Task: Click New Customer and Set the Pnone to "(555) 555-1234" while find customer
Action: Mouse moved to (154, 22)
Screenshot: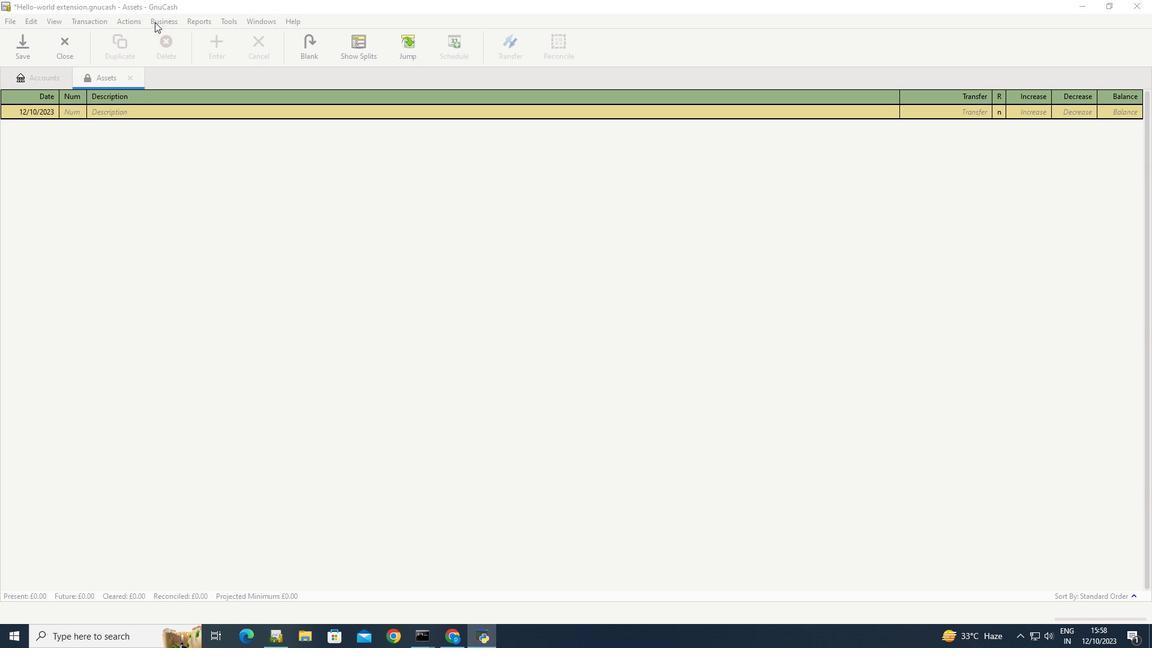 
Action: Mouse pressed left at (154, 22)
Screenshot: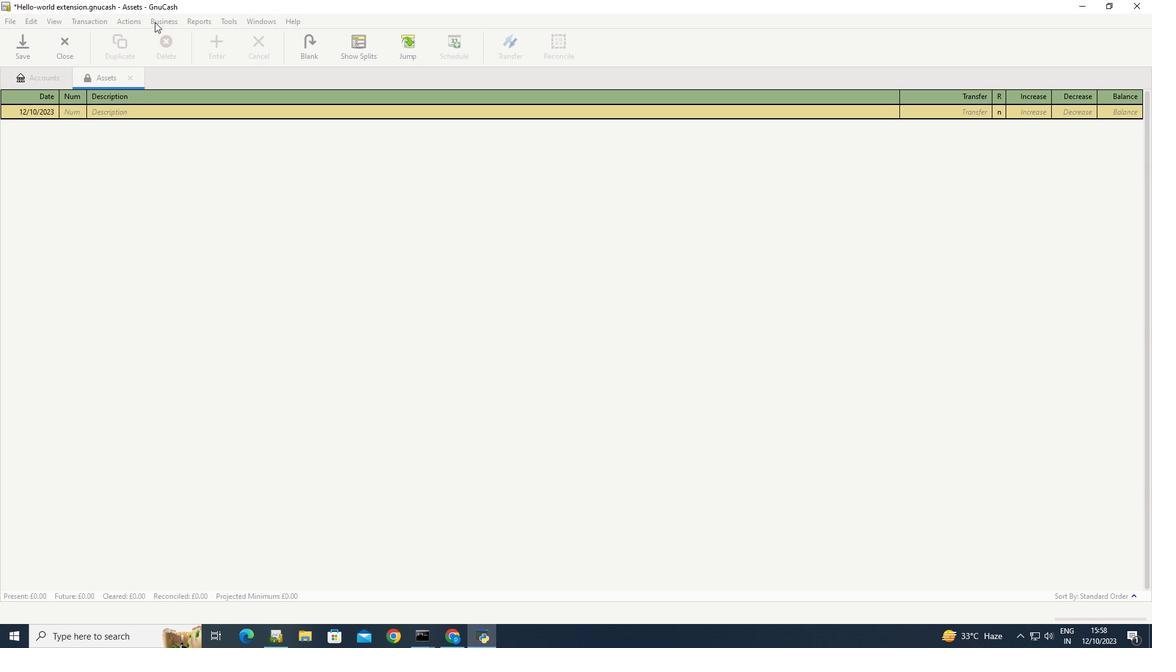 
Action: Mouse moved to (312, 70)
Screenshot: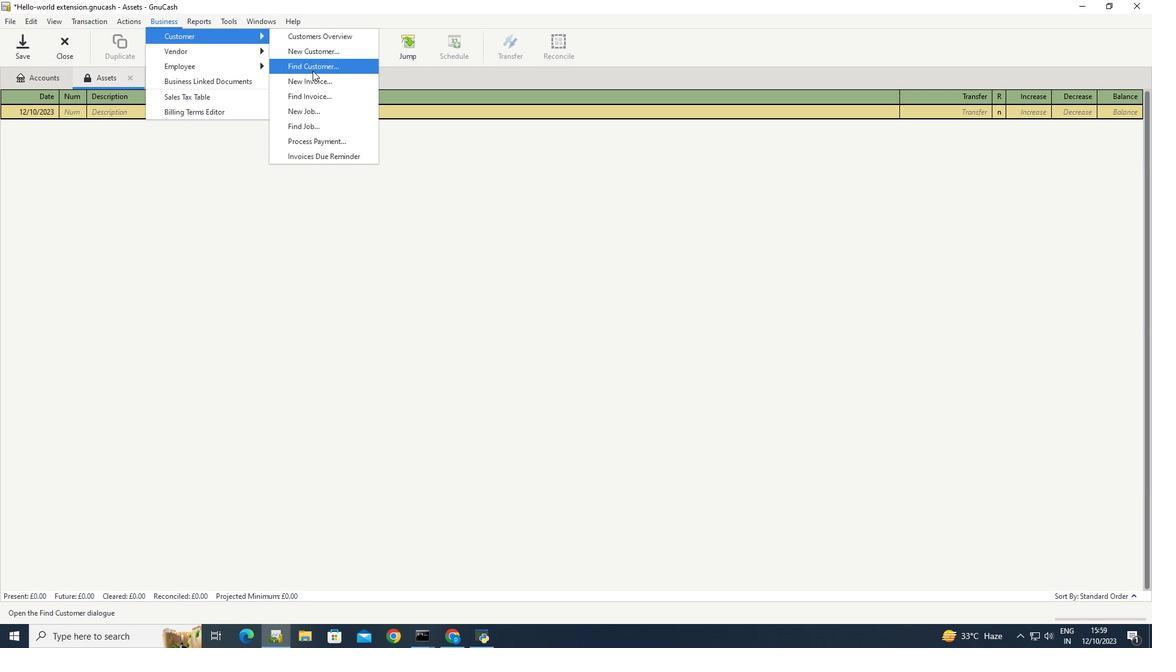 
Action: Mouse pressed left at (312, 70)
Screenshot: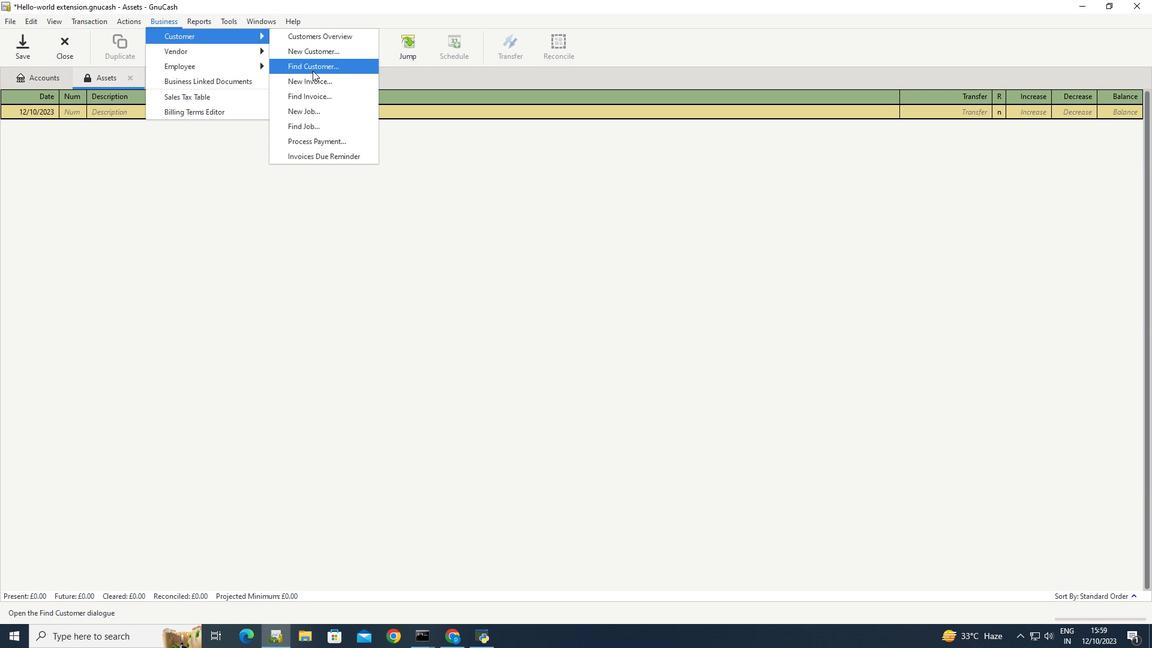 
Action: Mouse moved to (594, 409)
Screenshot: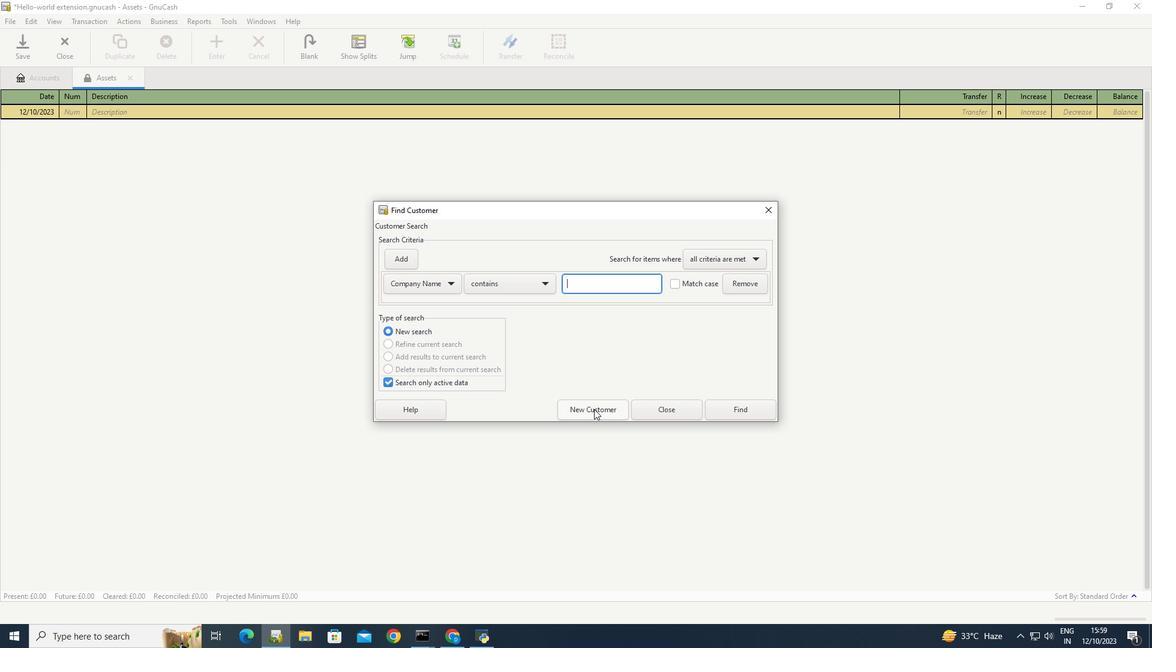 
Action: Mouse pressed left at (594, 409)
Screenshot: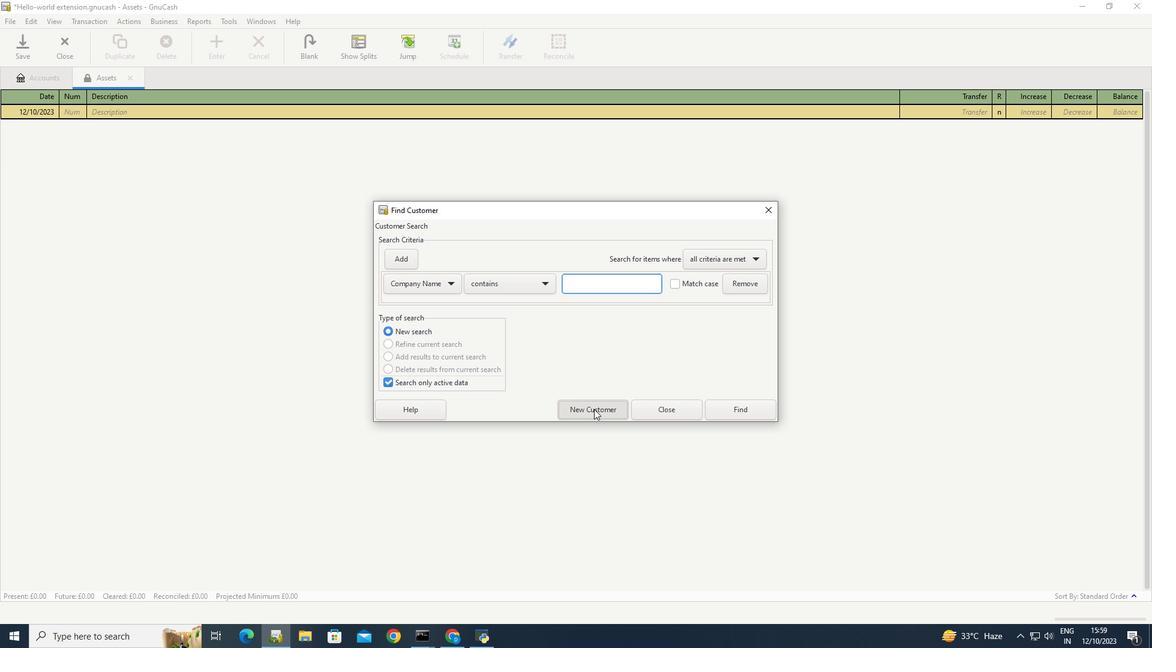 
Action: Mouse moved to (640, 172)
Screenshot: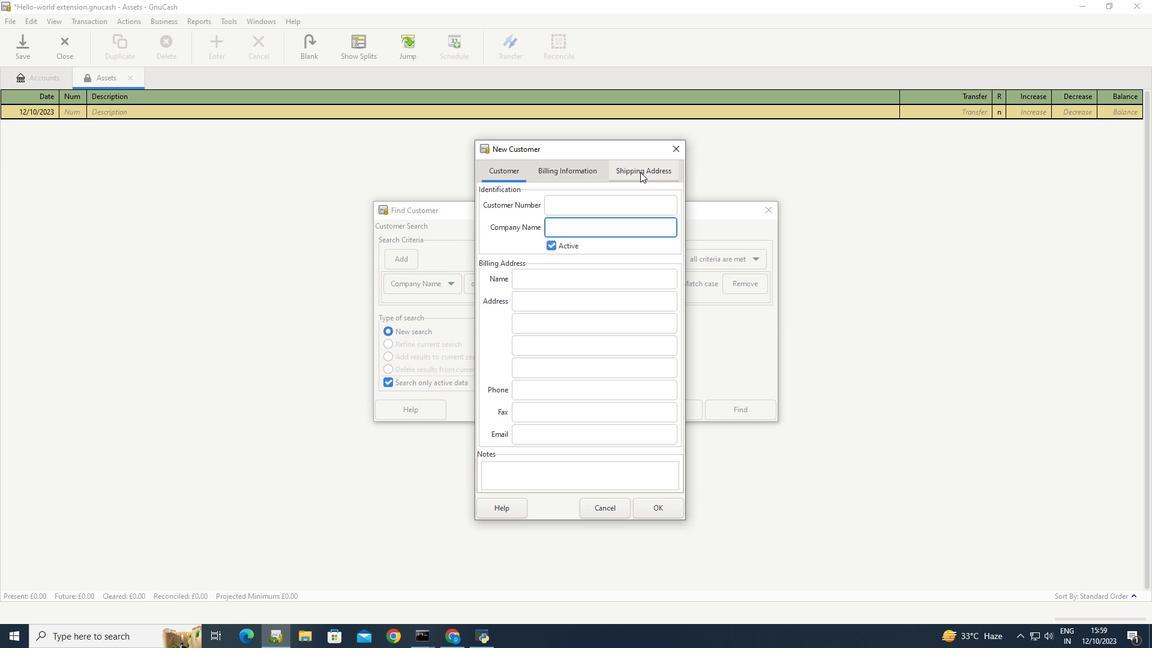 
Action: Mouse pressed left at (640, 172)
Screenshot: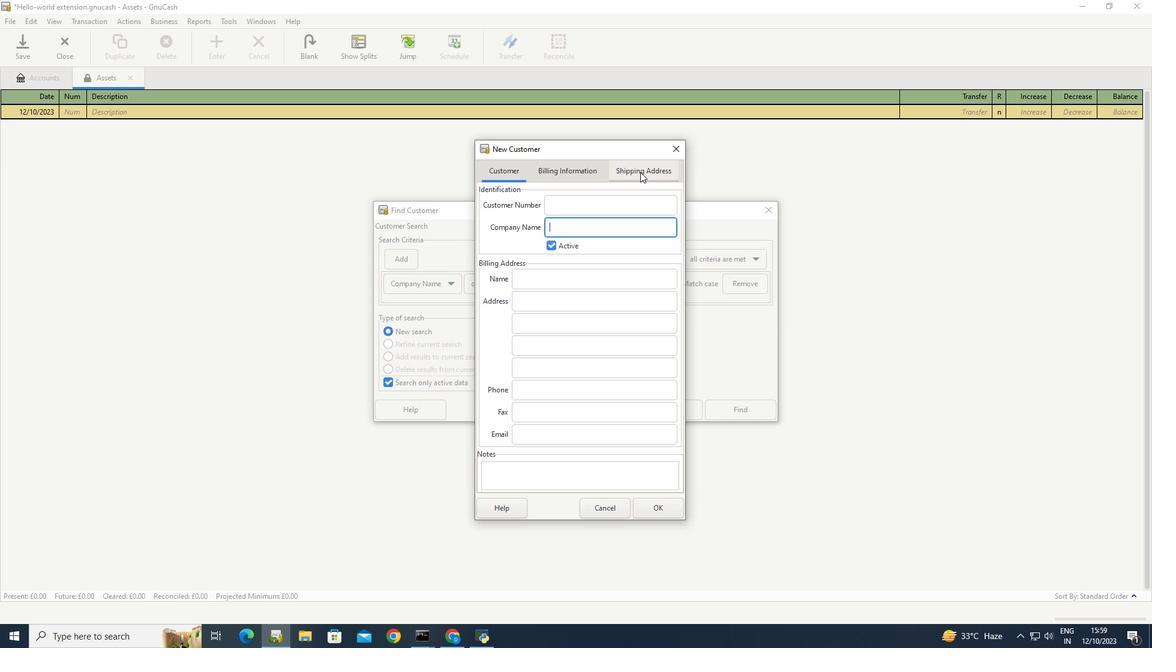 
Action: Mouse moved to (528, 316)
Screenshot: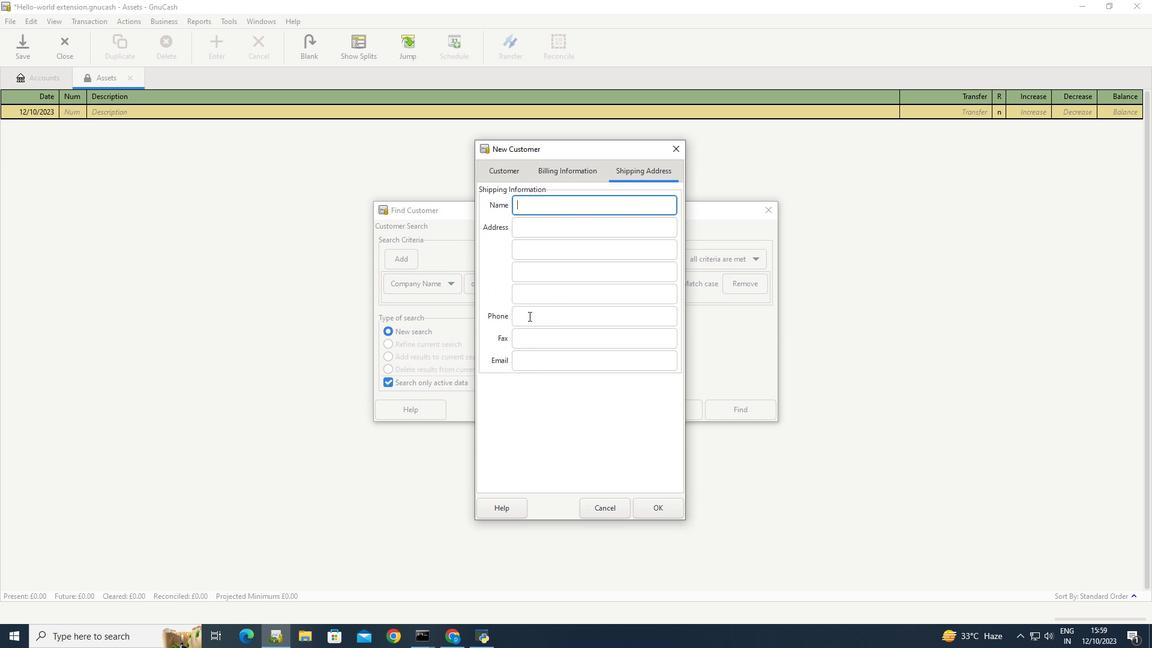 
Action: Mouse pressed left at (528, 316)
Screenshot: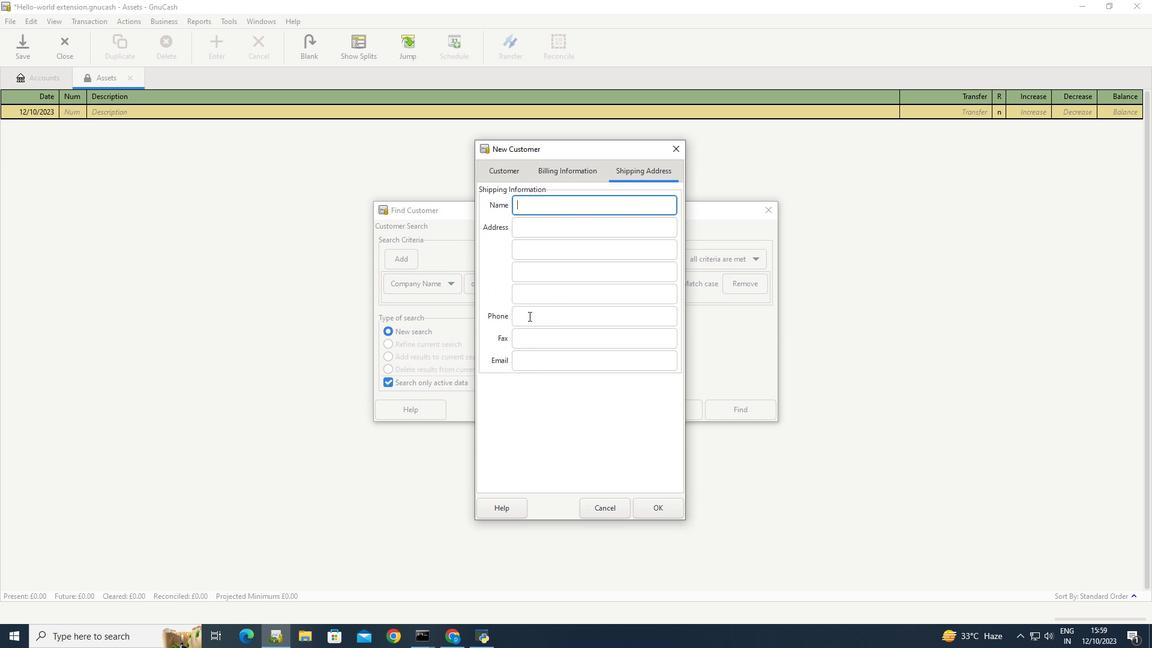 
Action: Key pressed <Key.shift_r>(555<Key.shift_r>)<Key.space>555-1234
Screenshot: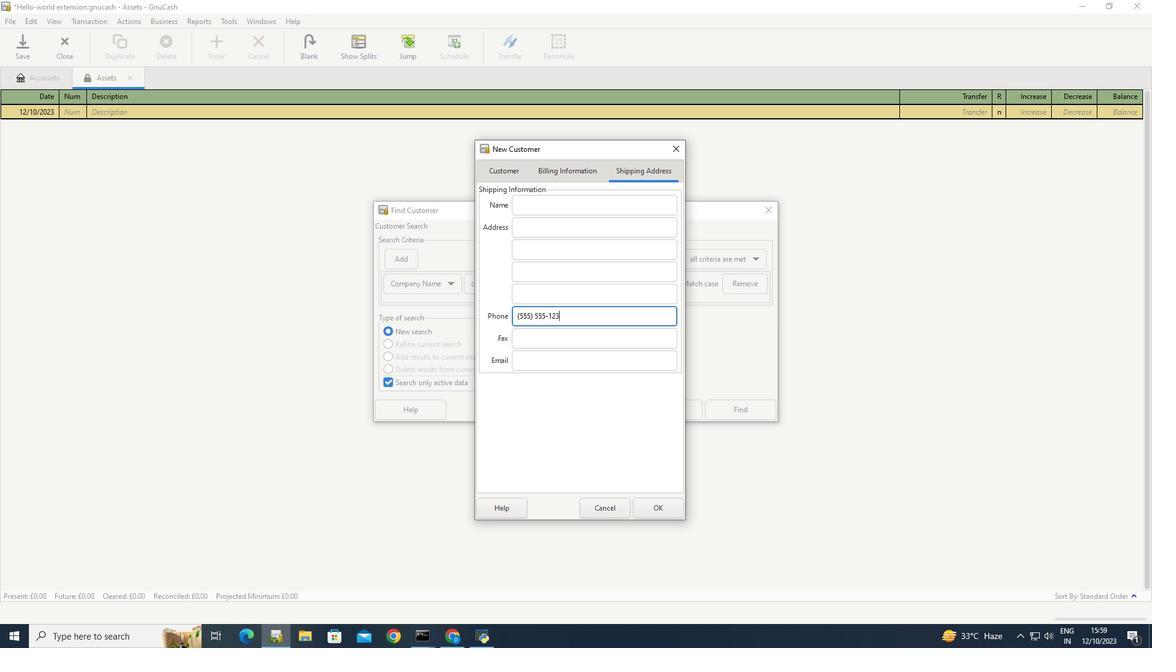 
Action: Mouse moved to (502, 423)
Screenshot: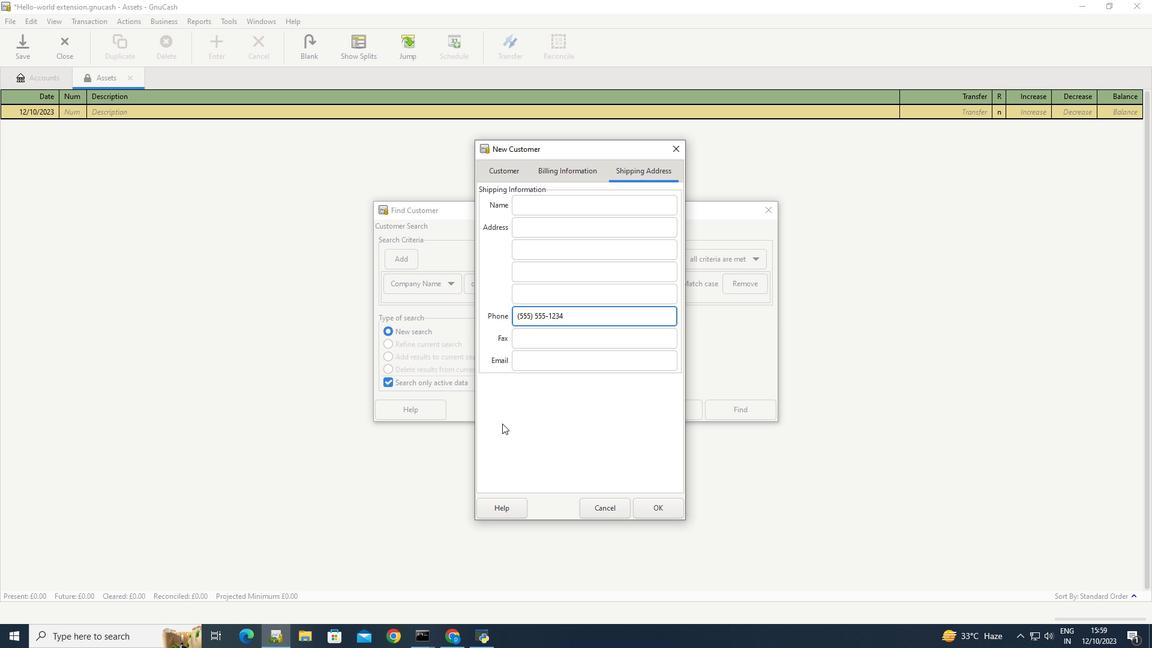 
Action: Mouse pressed left at (502, 423)
Screenshot: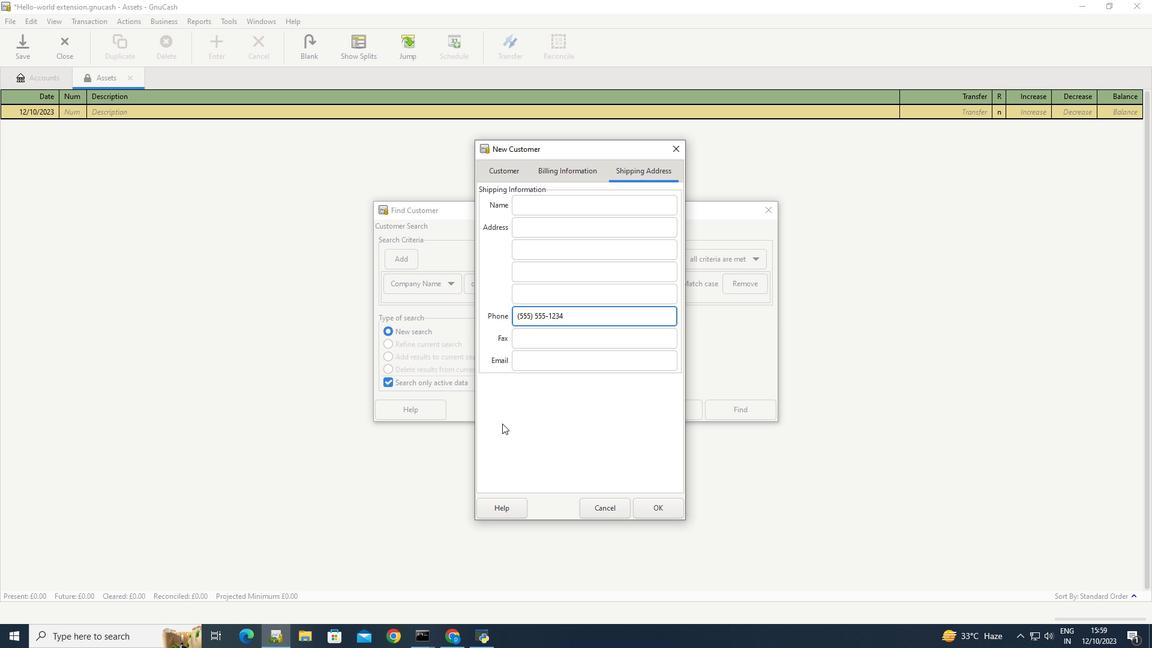 
